 Task: Edit Music By SAAC in Adrenaline Trailer
Action: Mouse moved to (170, 75)
Screenshot: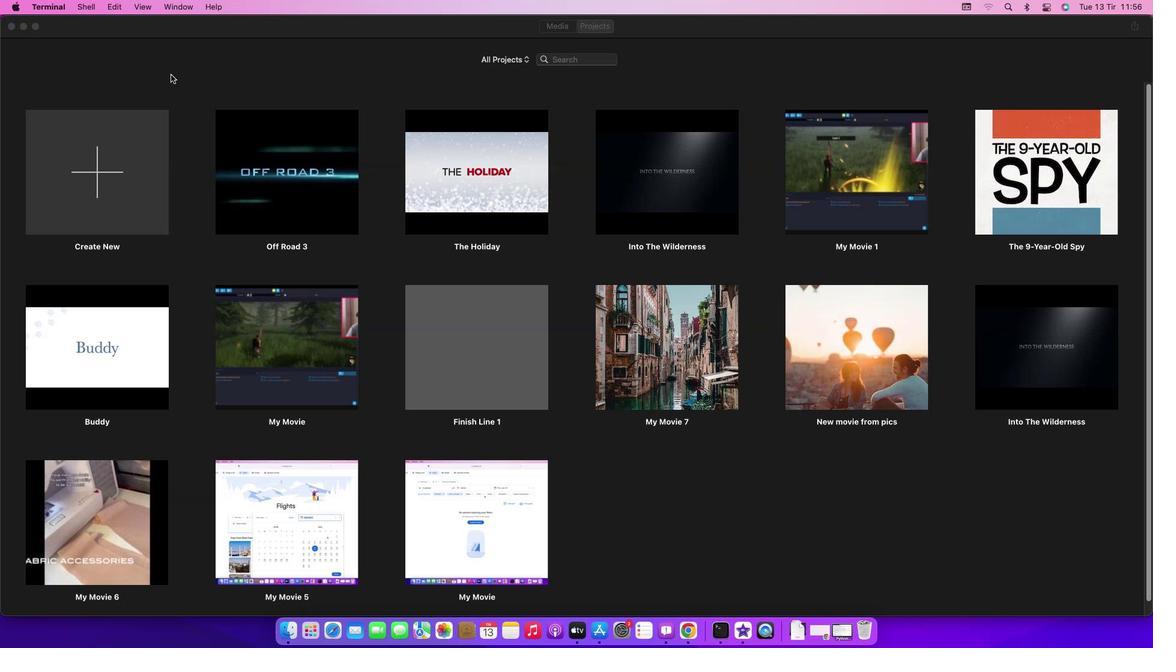 
Action: Mouse pressed left at (170, 75)
Screenshot: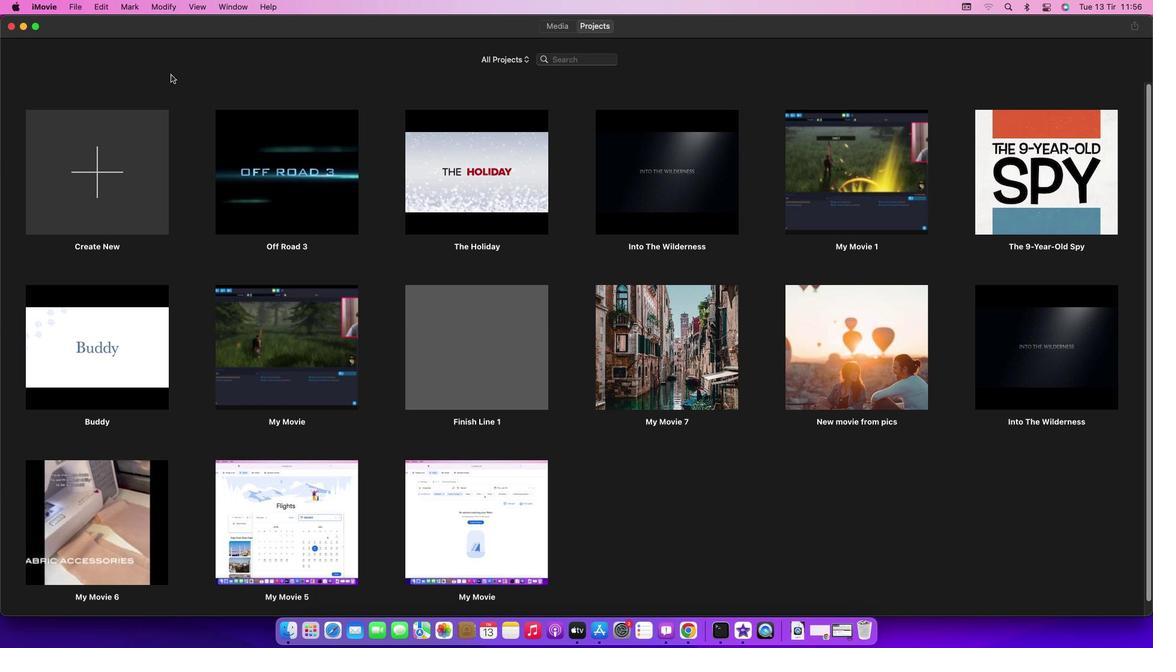 
Action: Mouse moved to (78, 10)
Screenshot: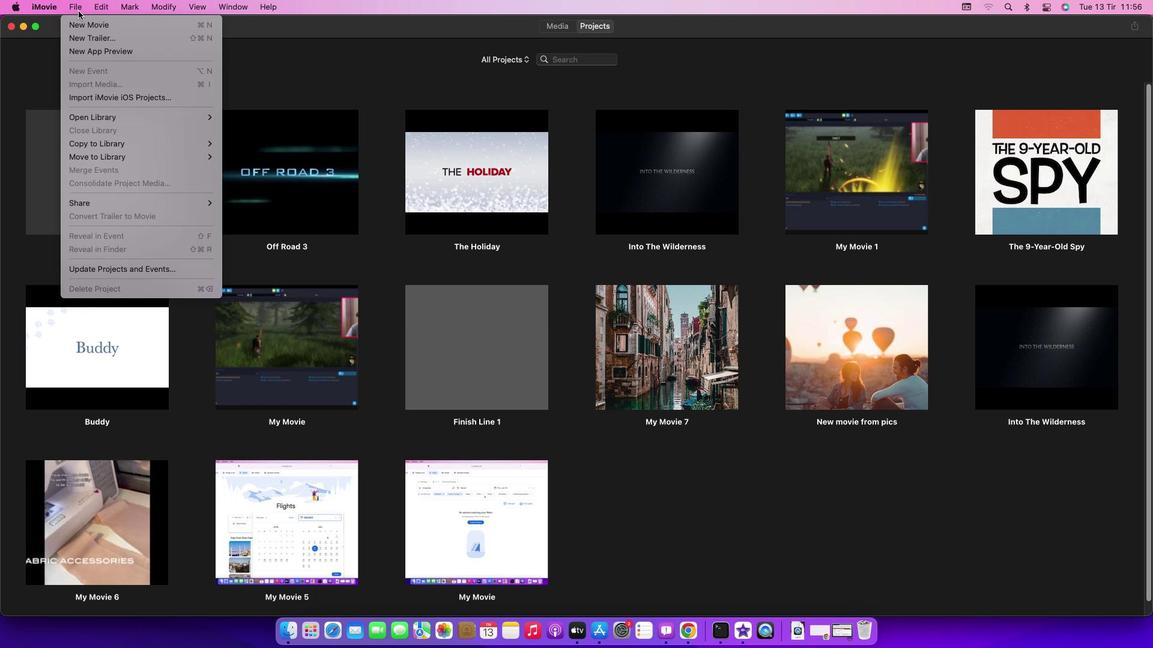 
Action: Mouse pressed left at (78, 10)
Screenshot: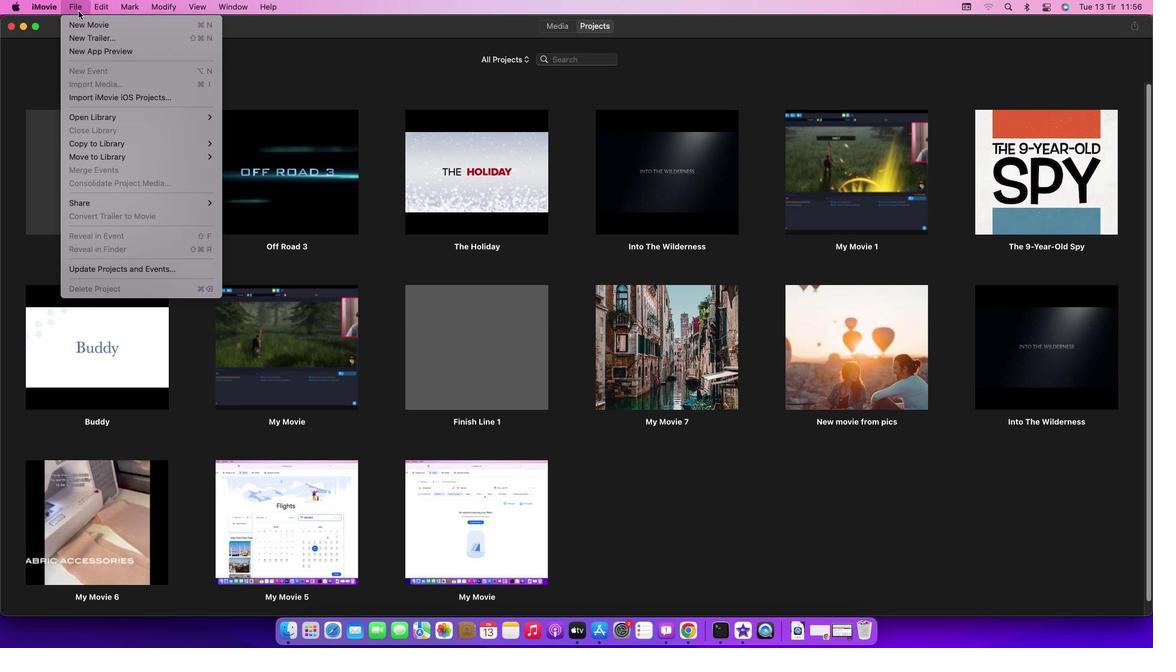 
Action: Mouse moved to (87, 38)
Screenshot: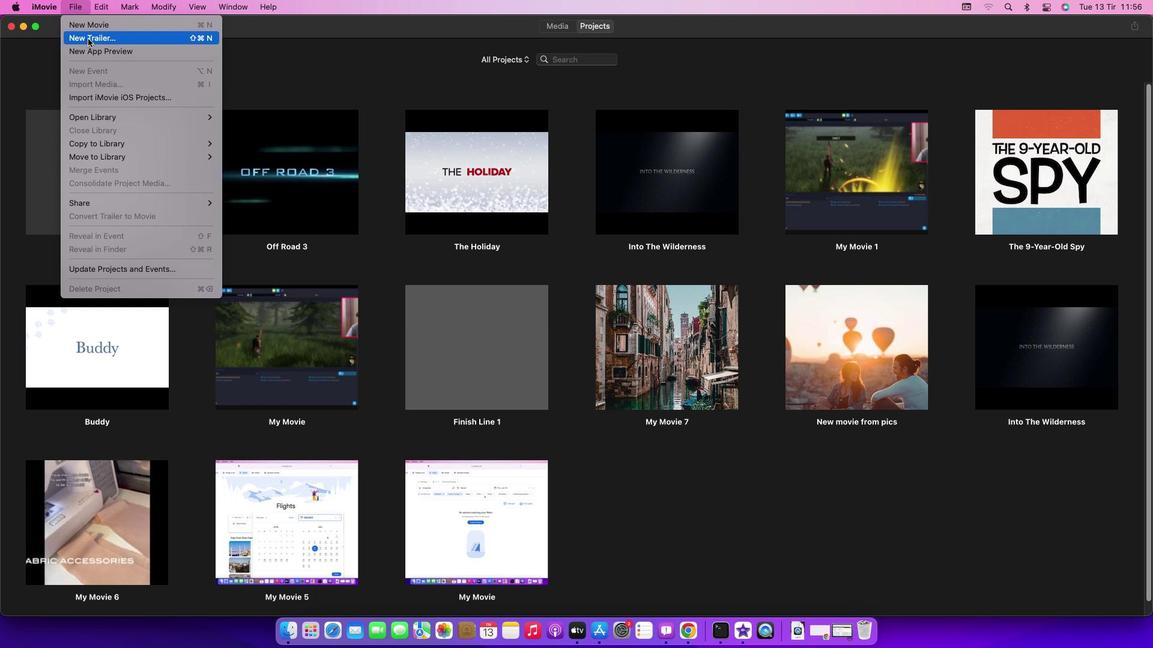 
Action: Mouse pressed left at (87, 38)
Screenshot: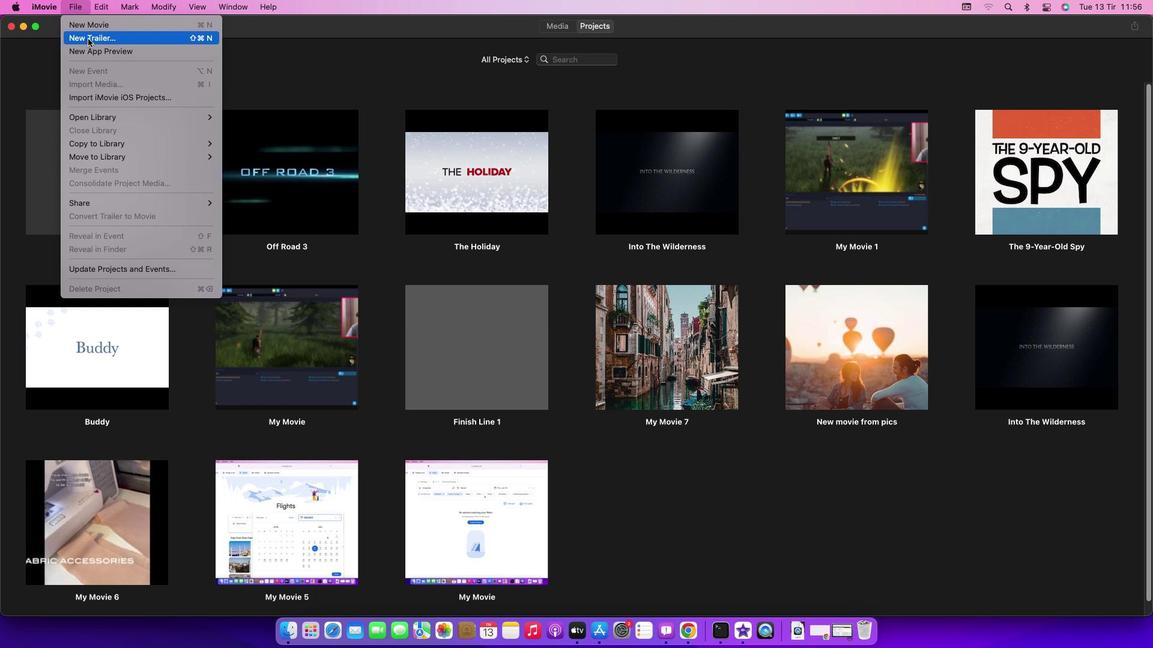 
Action: Mouse moved to (680, 340)
Screenshot: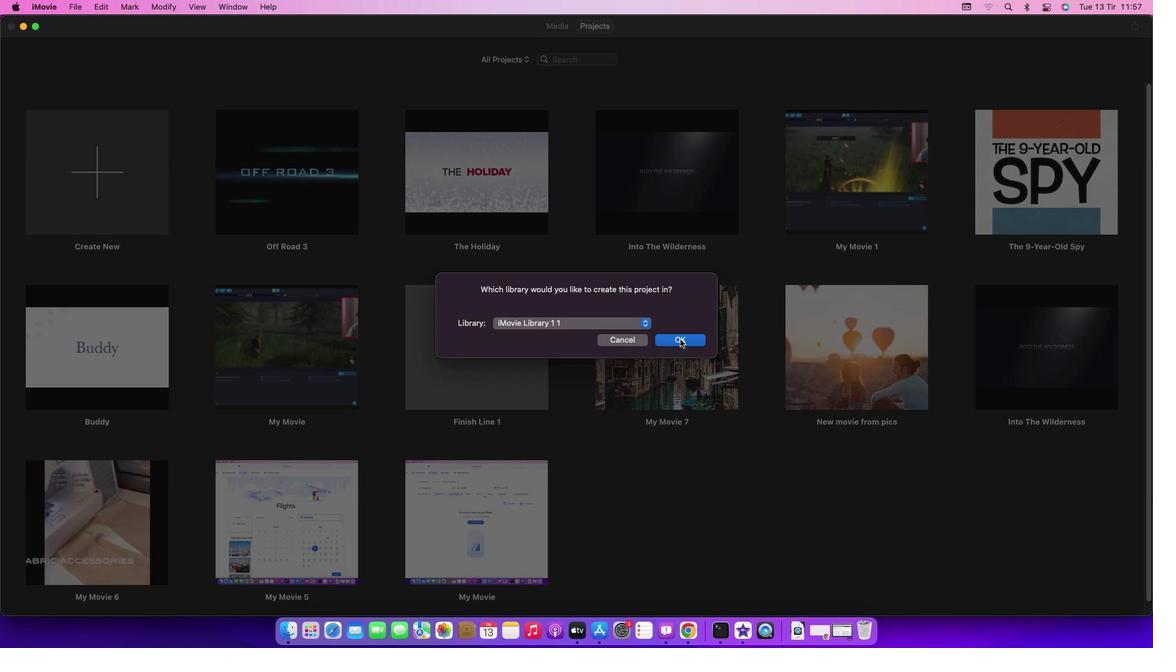 
Action: Mouse pressed left at (680, 340)
Screenshot: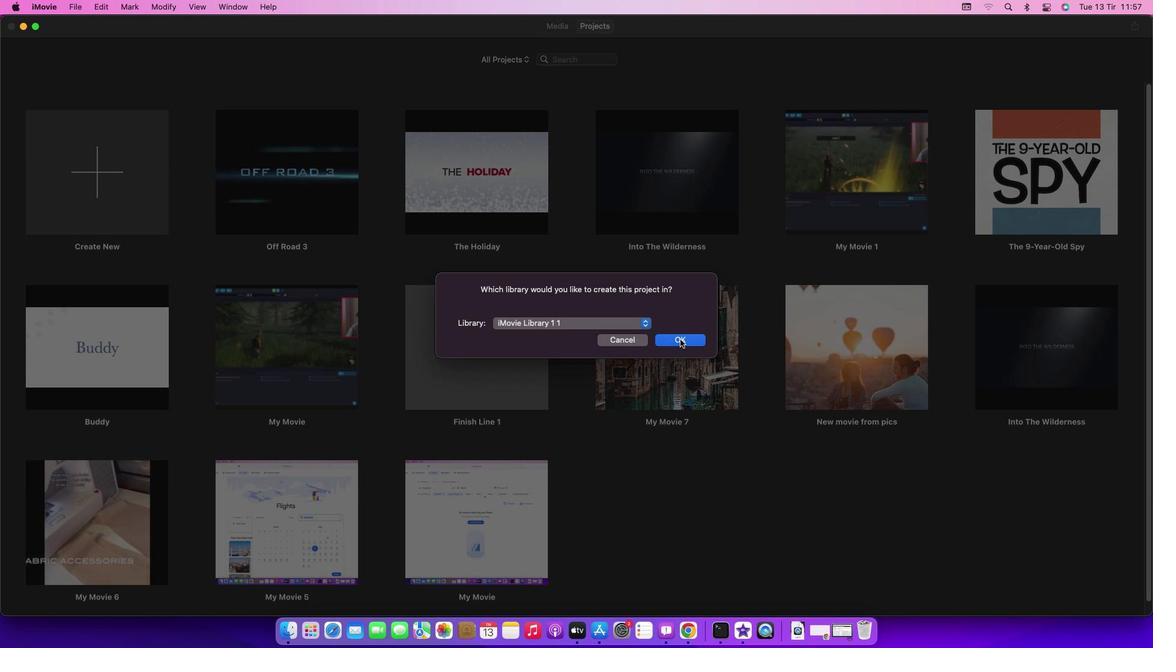 
Action: Mouse moved to (598, 252)
Screenshot: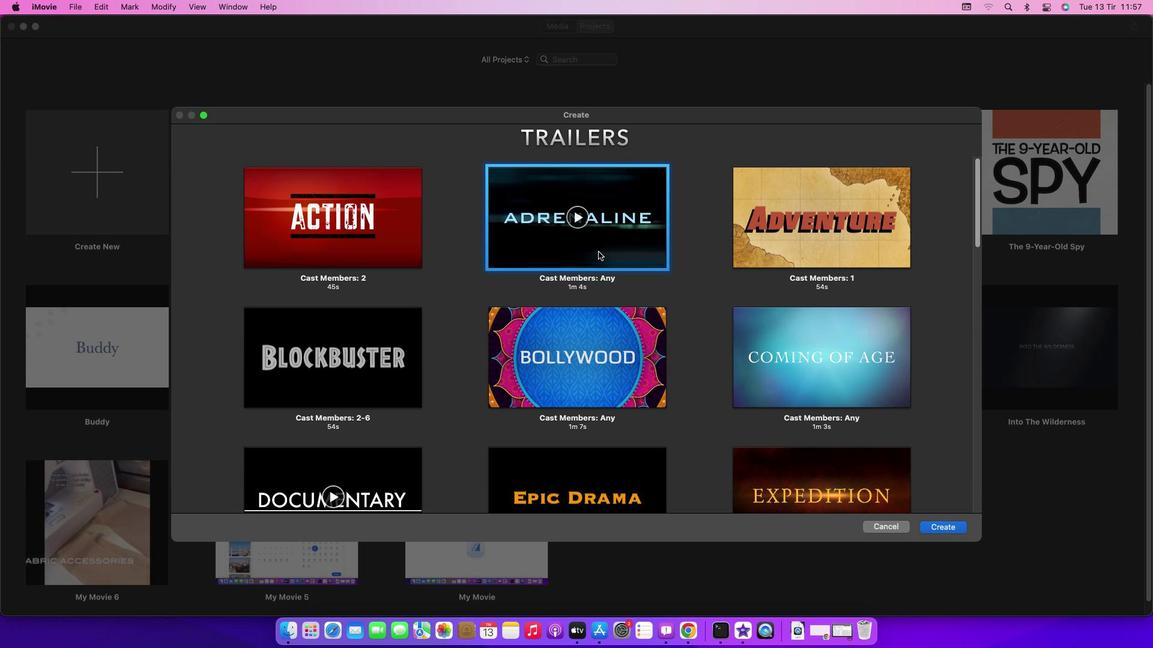 
Action: Mouse pressed left at (598, 252)
Screenshot: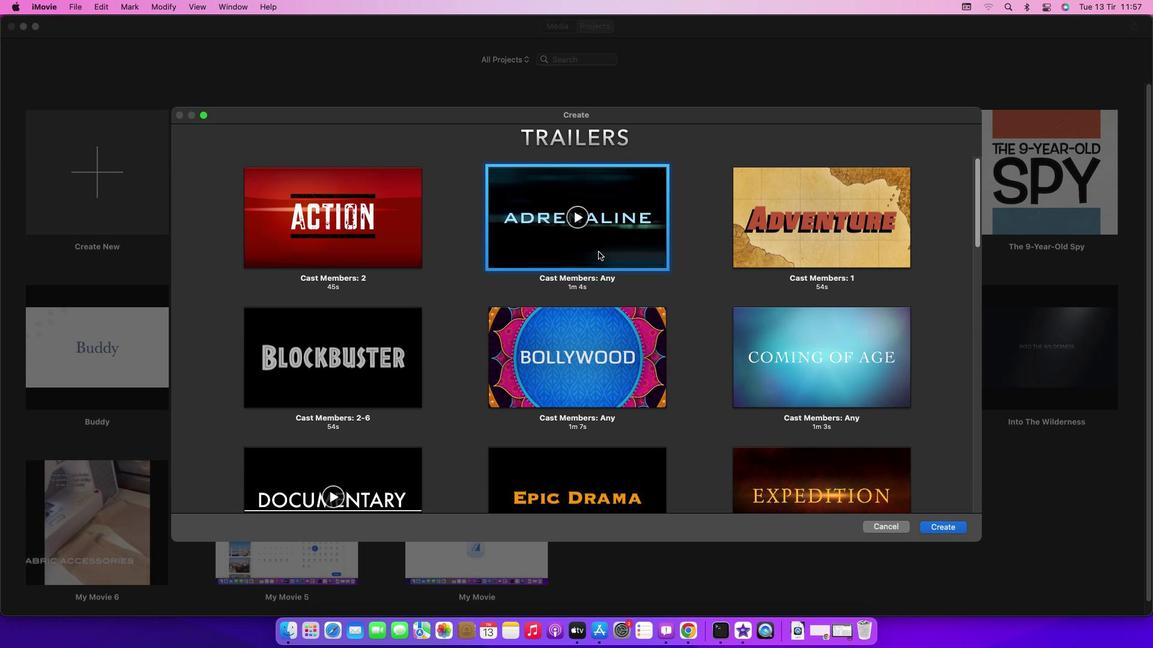 
Action: Mouse moved to (953, 525)
Screenshot: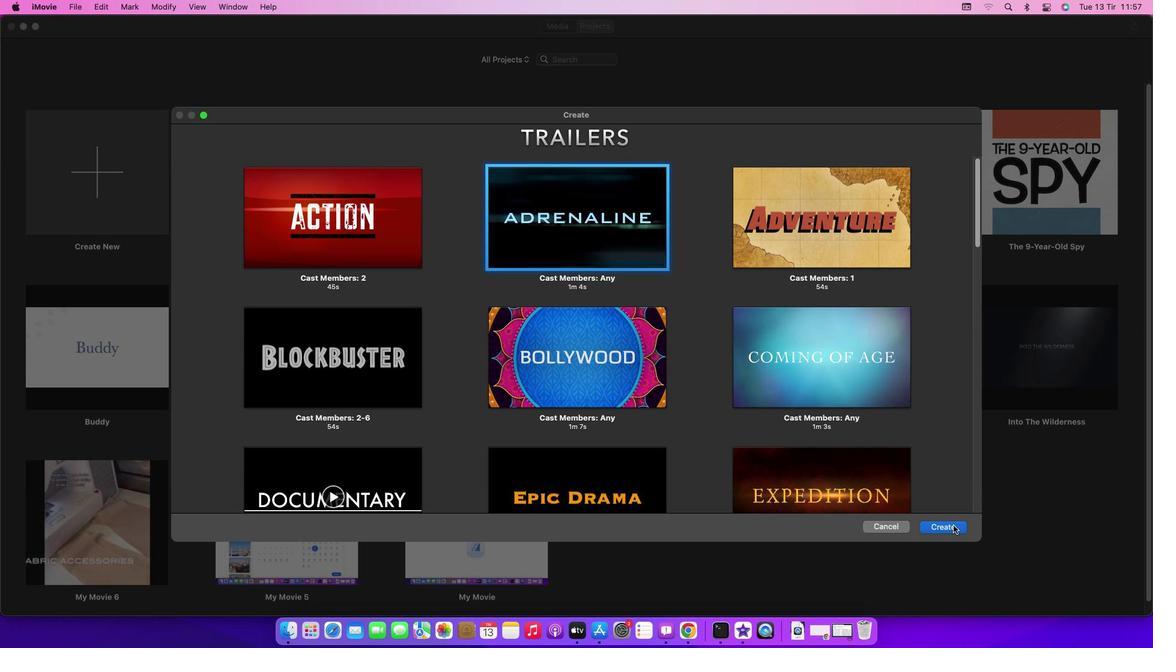
Action: Mouse pressed left at (953, 525)
Screenshot: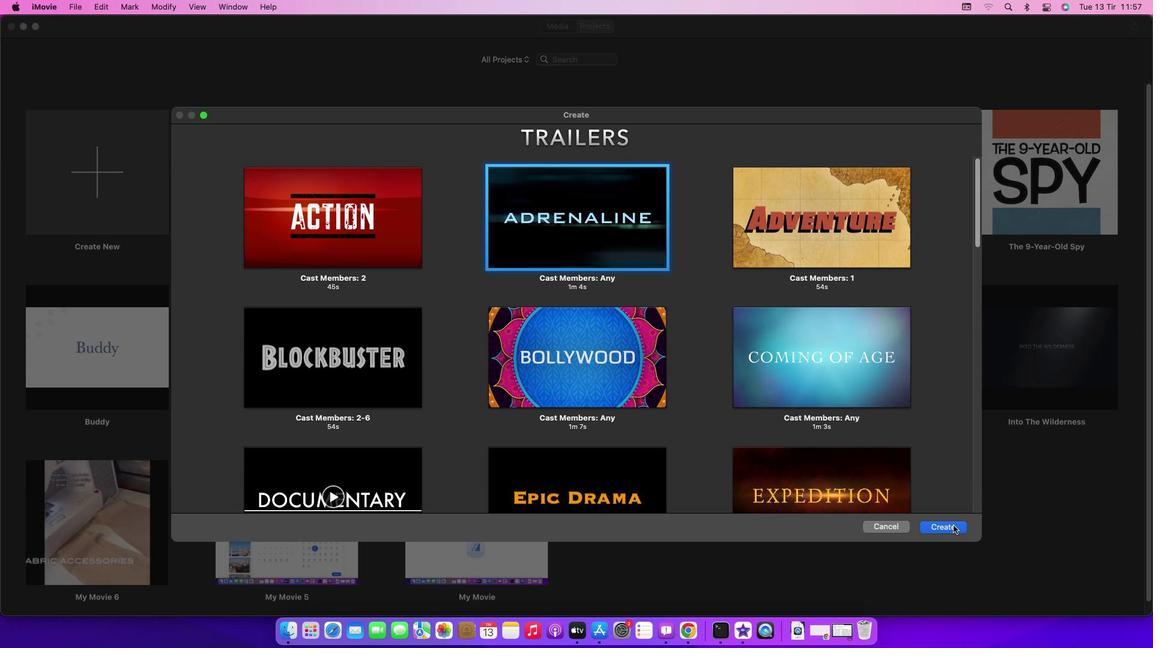 
Action: Mouse moved to (371, 522)
Screenshot: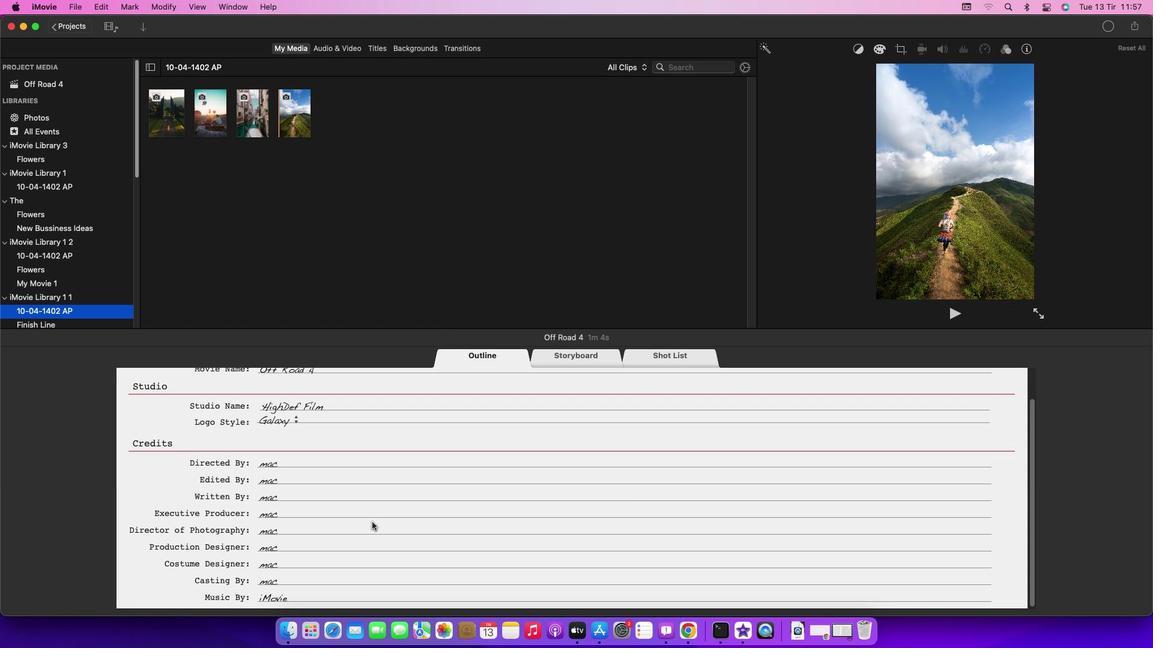 
Action: Mouse scrolled (371, 522) with delta (0, 0)
Screenshot: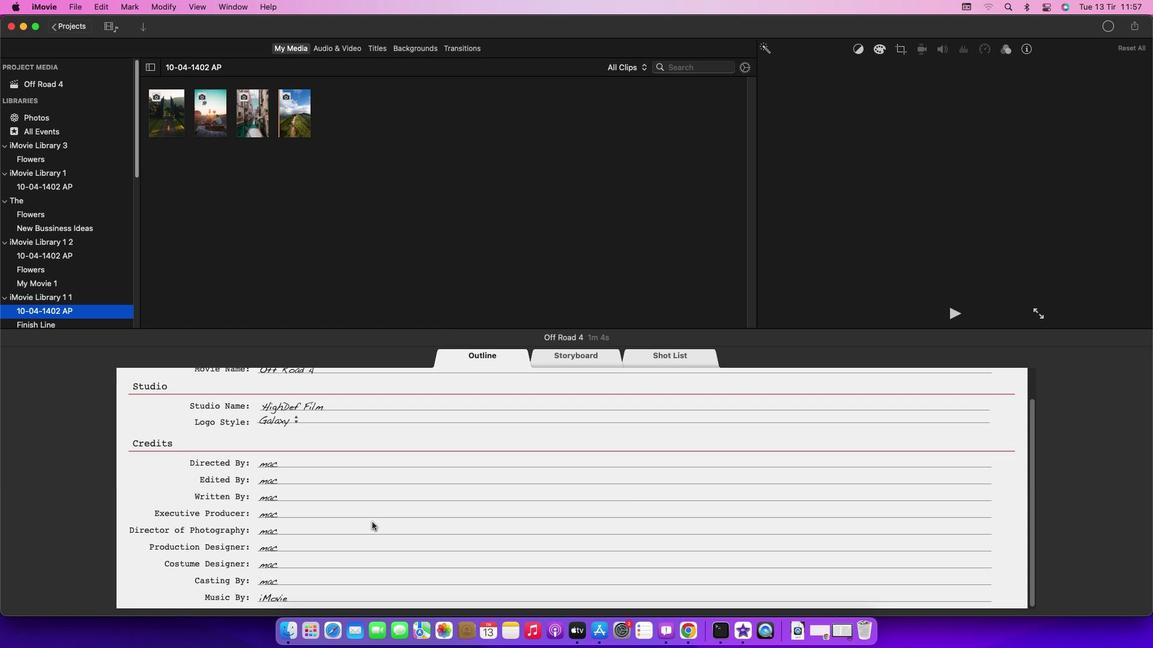 
Action: Mouse scrolled (371, 522) with delta (0, 0)
Screenshot: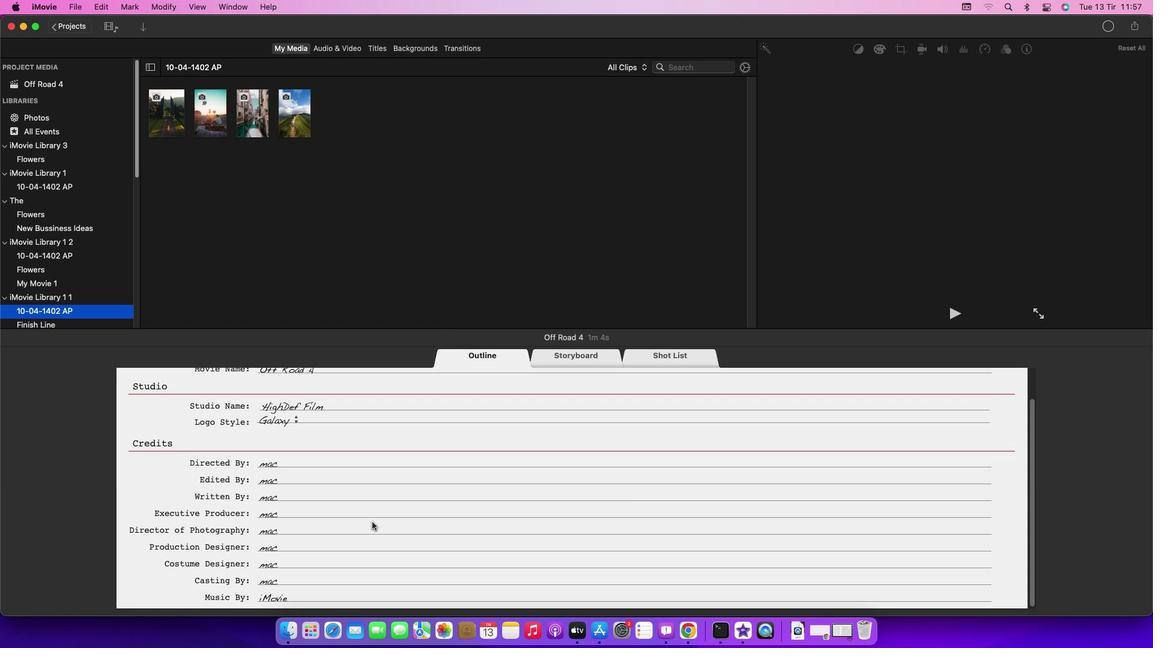 
Action: Mouse scrolled (371, 522) with delta (0, -1)
Screenshot: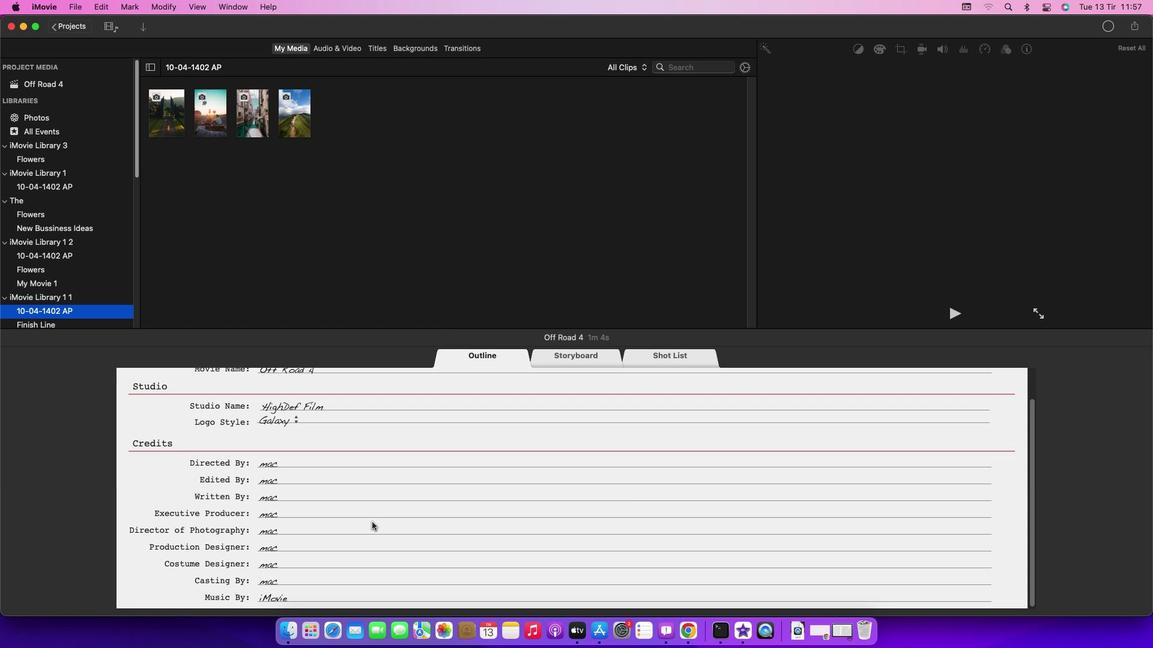 
Action: Mouse scrolled (371, 522) with delta (0, -1)
Screenshot: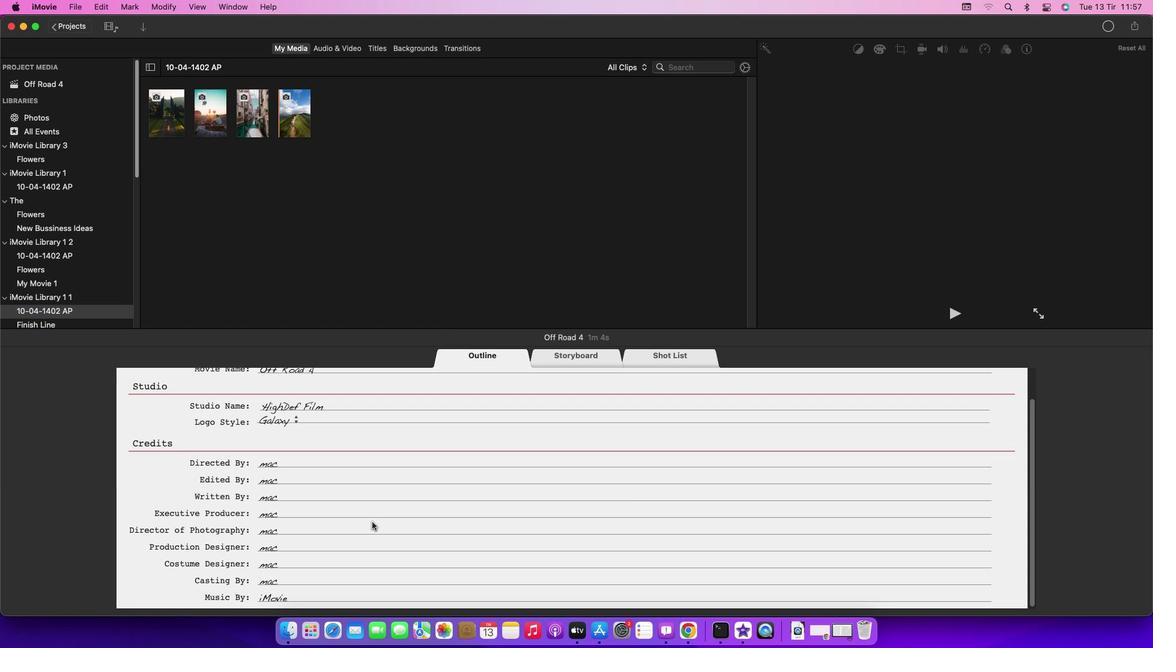 
Action: Mouse moved to (316, 601)
Screenshot: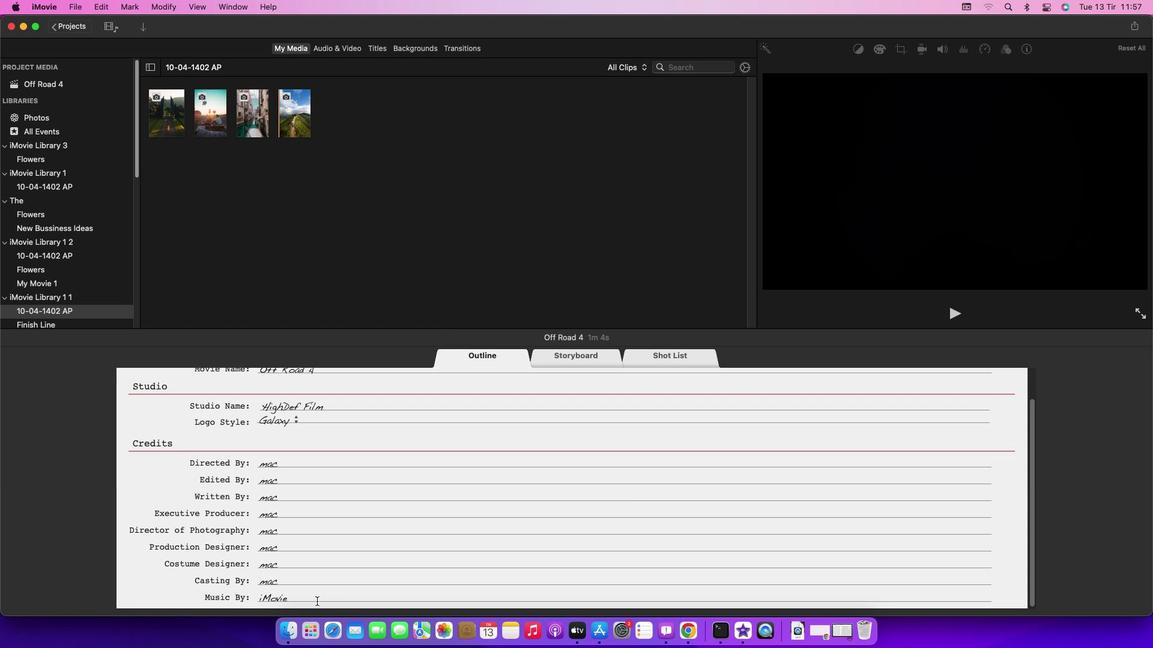 
Action: Mouse pressed left at (316, 601)
Screenshot: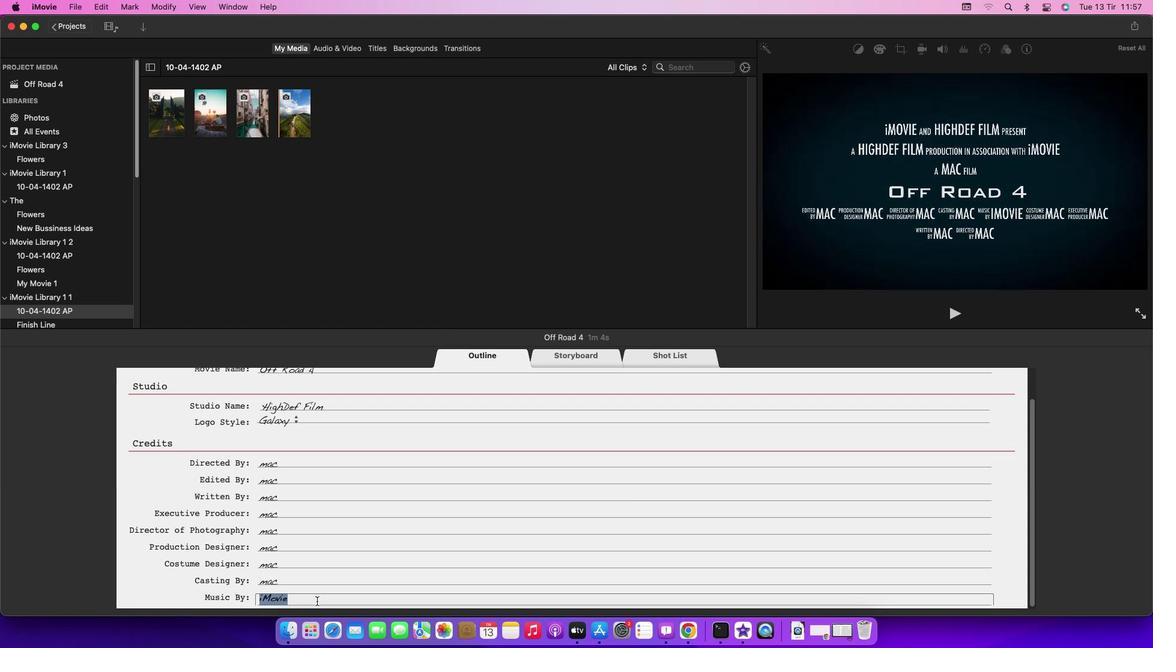 
Action: Mouse moved to (361, 594)
Screenshot: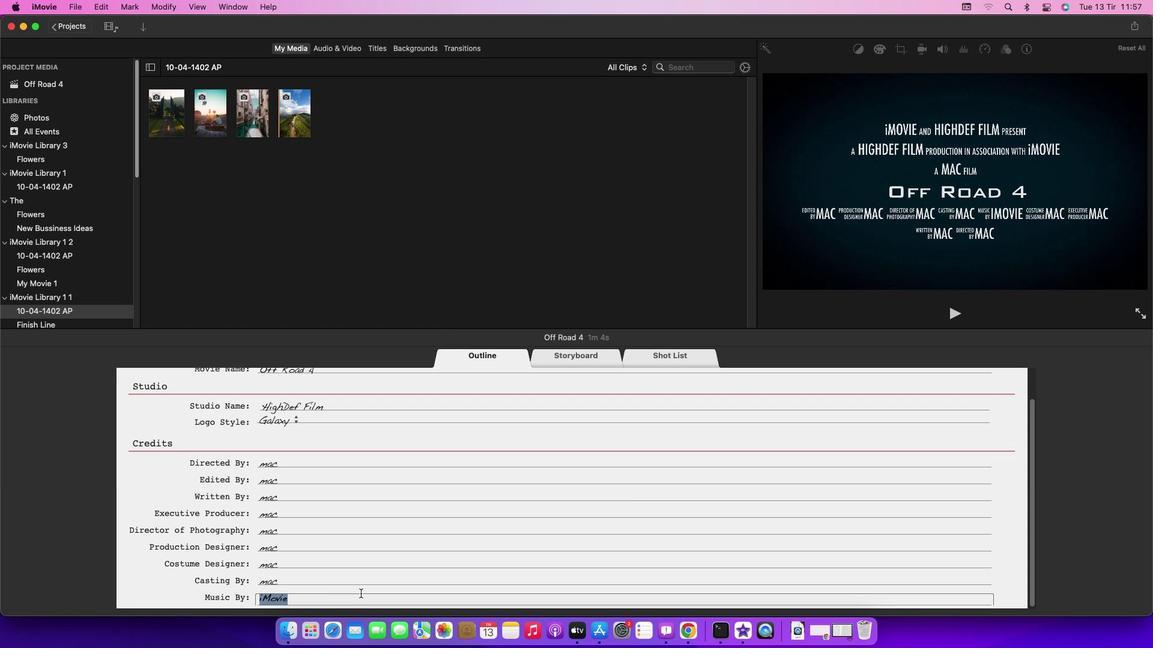 
Action: Key pressed Key.backspace'S''A''A''C'Key.enter
Screenshot: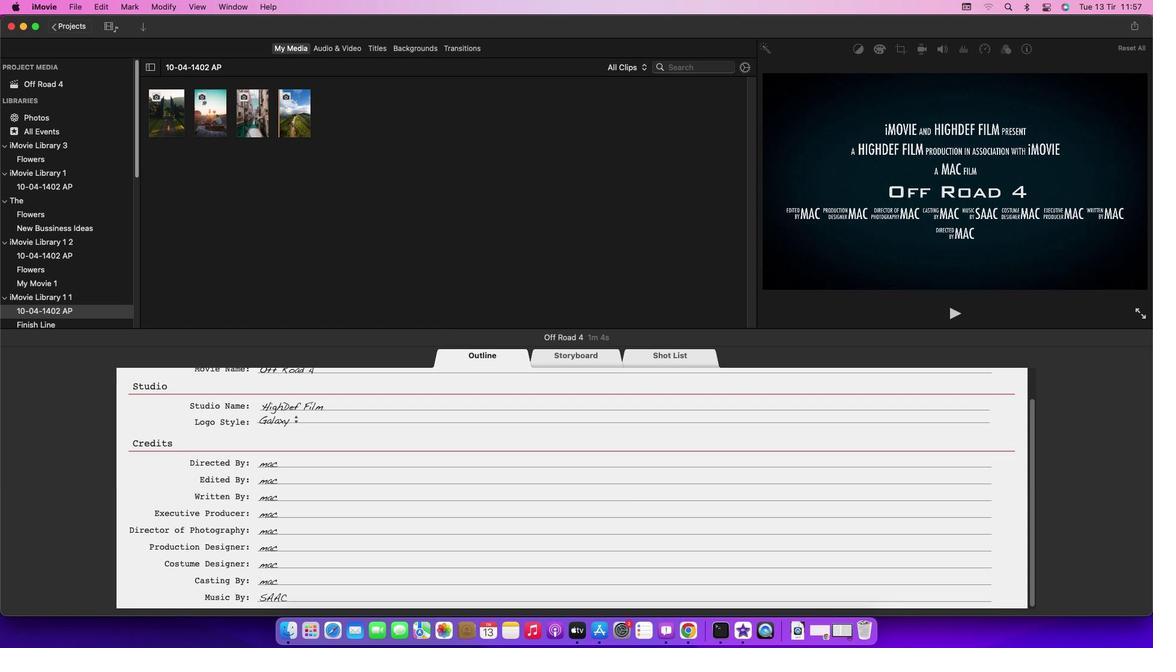 
Action: Mouse moved to (362, 593)
Screenshot: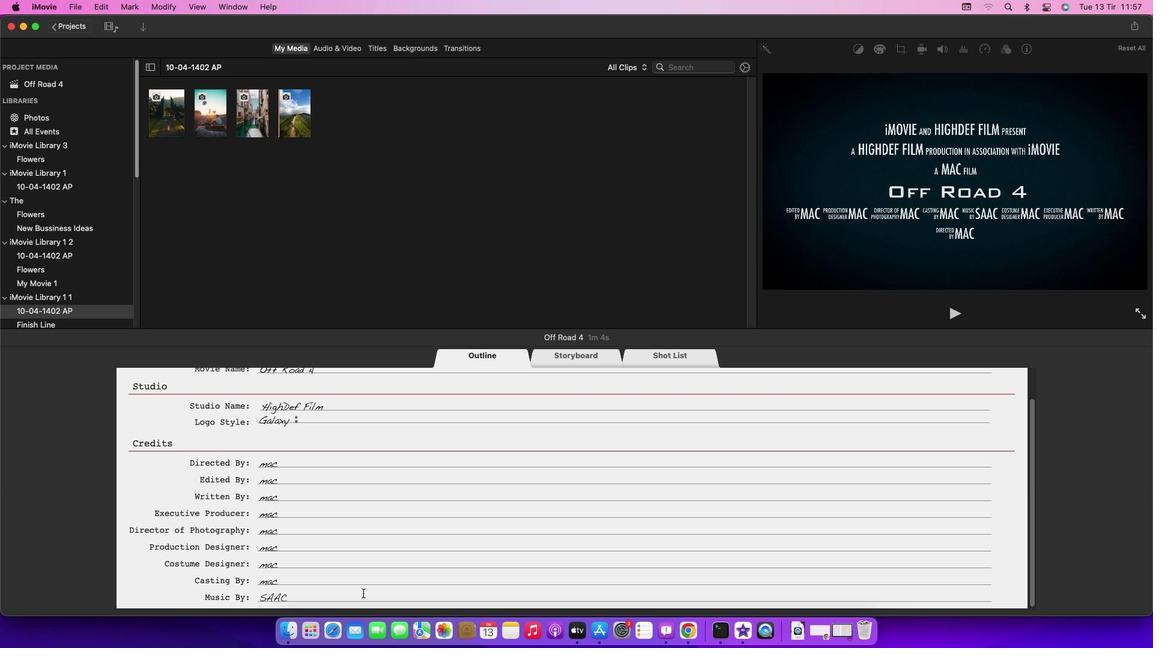 
